 Task: Assign in the project CodeWorks the issue 'Upgrade and migrate company servers to a cloud-based solution' to the sprint 'Automated Testing Sprint'. Assign in the project CodeWorks the issue 'Develop a new online marketplace for a specific industry' to the sprint 'Automated Testing Sprint'. Assign in the project CodeWorks the issue 'Integrate website with email marketing platforms' to the sprint 'Automated Testing Sprint'. Assign in the project CodeWorks the issue 'Develop a new online survey and feedback system' to the sprint 'Automated Testing Sprint'
Action: Mouse moved to (185, 49)
Screenshot: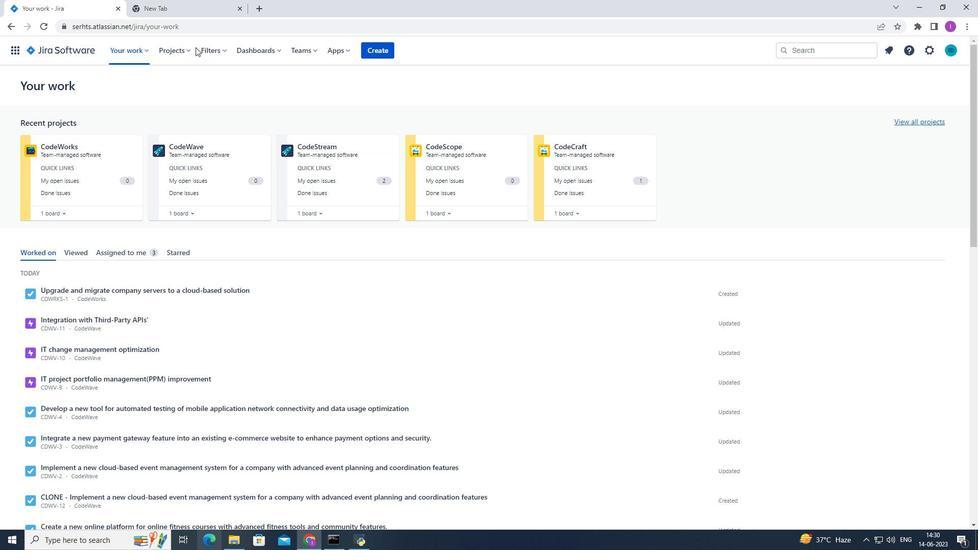 
Action: Mouse pressed left at (185, 49)
Screenshot: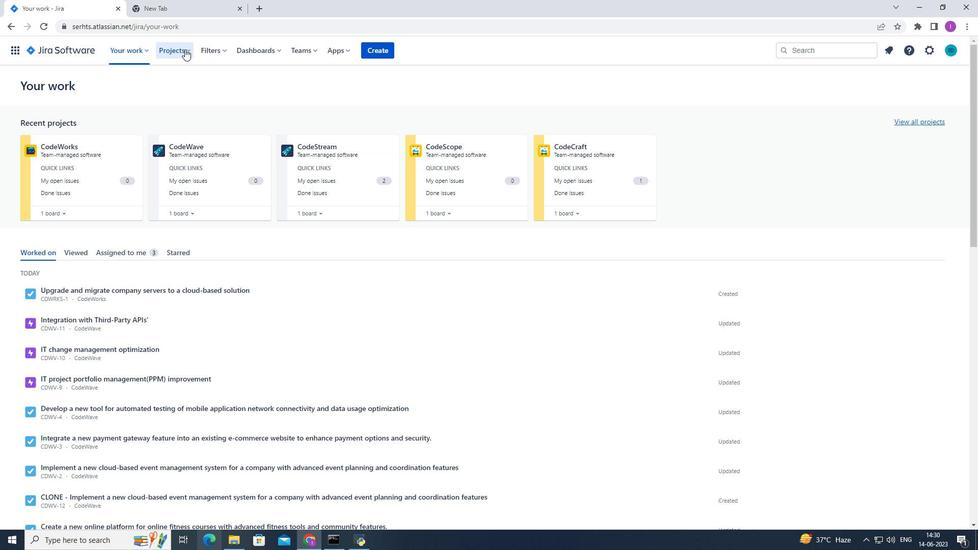 
Action: Mouse moved to (191, 93)
Screenshot: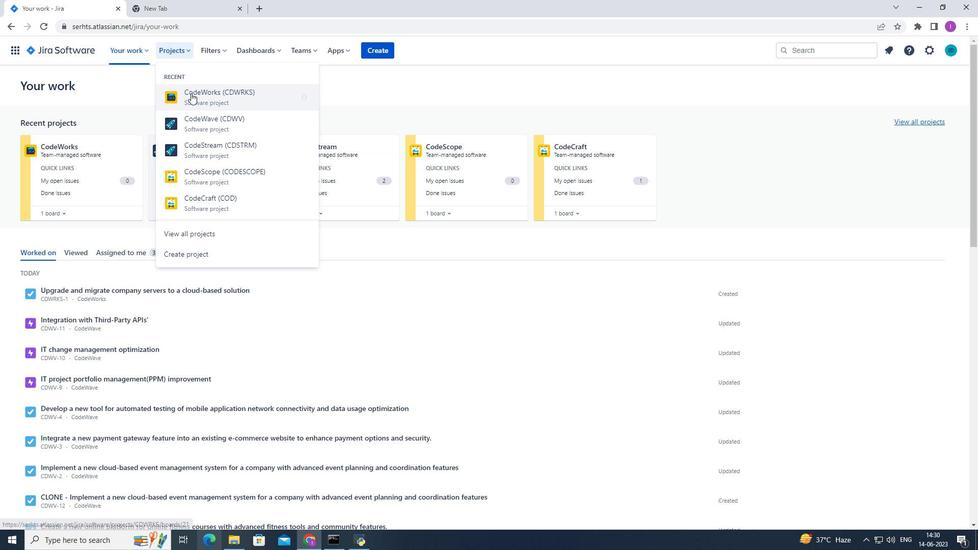 
Action: Mouse pressed left at (191, 93)
Screenshot: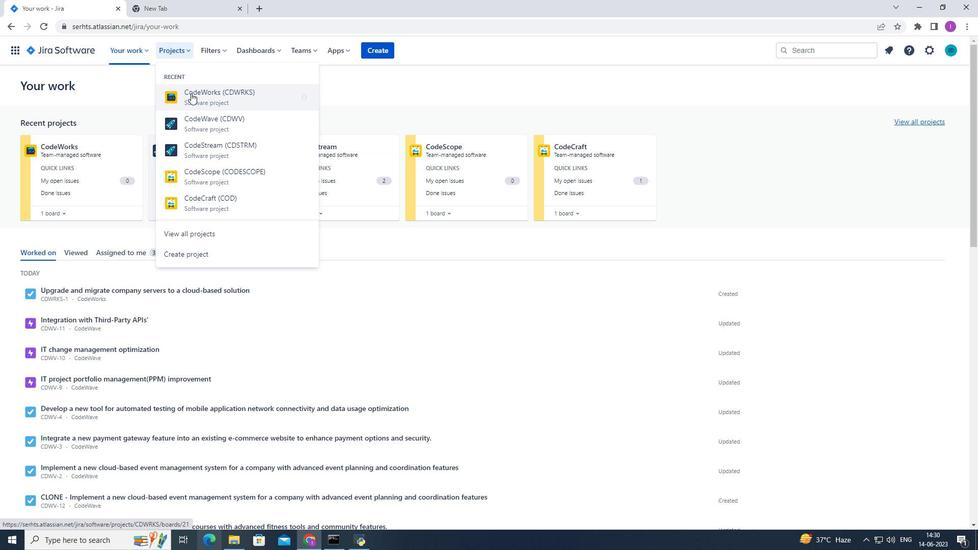 
Action: Mouse moved to (60, 159)
Screenshot: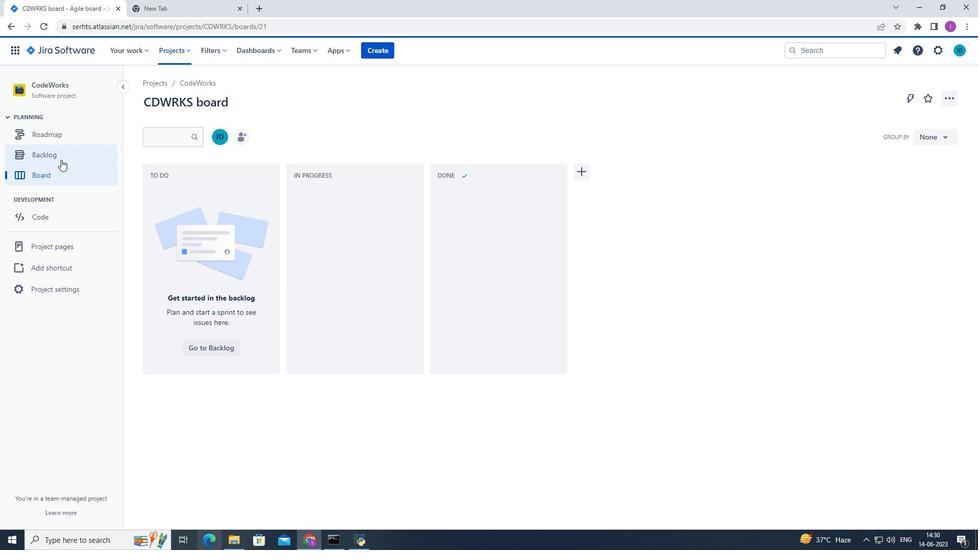 
Action: Mouse pressed left at (60, 159)
Screenshot: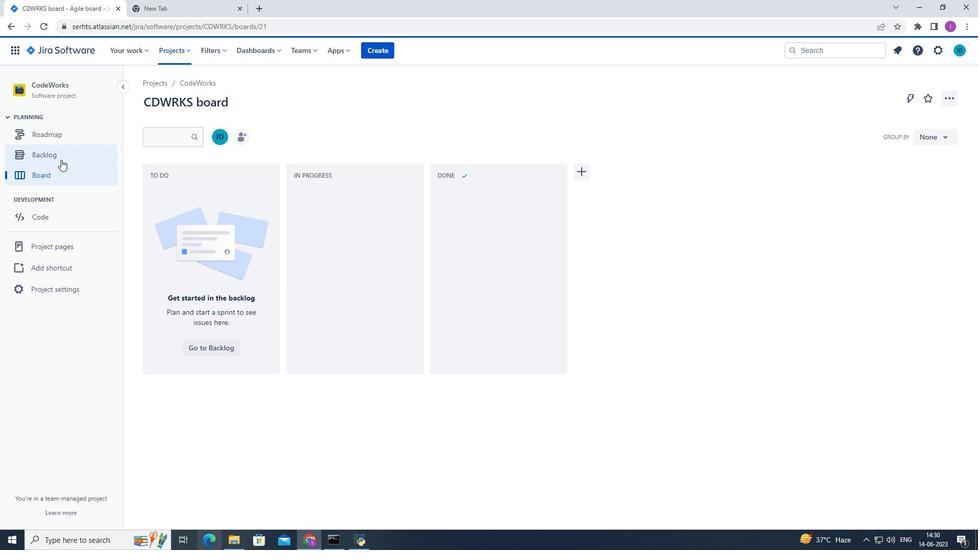 
Action: Mouse moved to (712, 411)
Screenshot: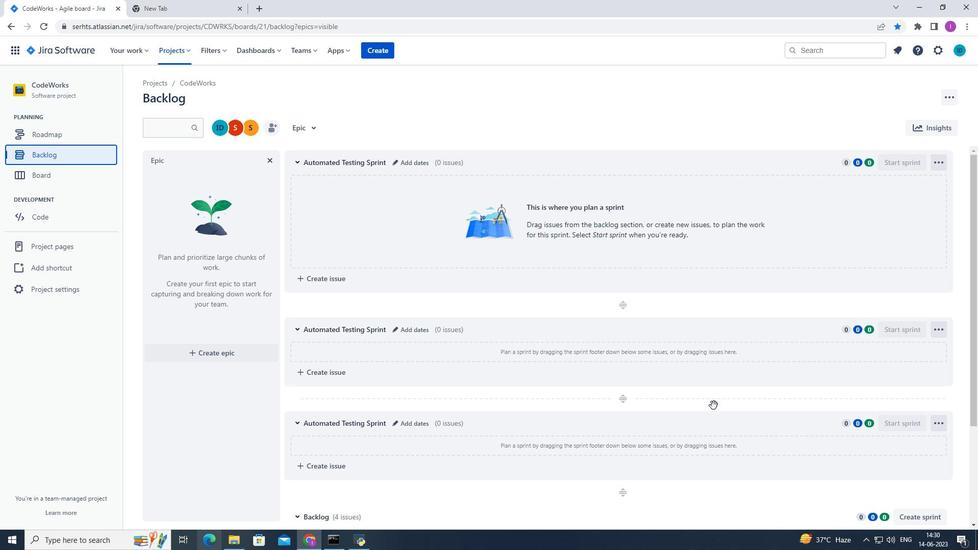 
Action: Mouse scrolled (712, 409) with delta (0, 0)
Screenshot: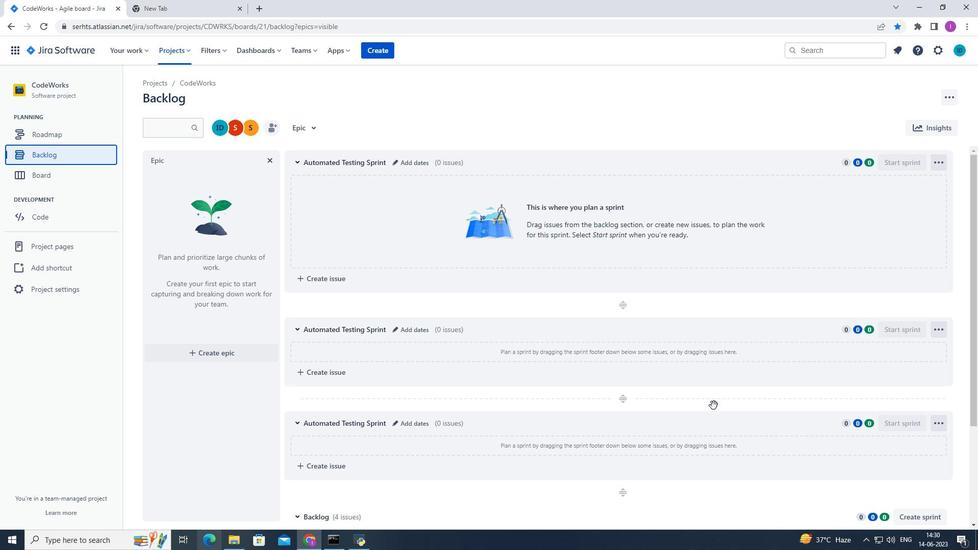 
Action: Mouse moved to (712, 415)
Screenshot: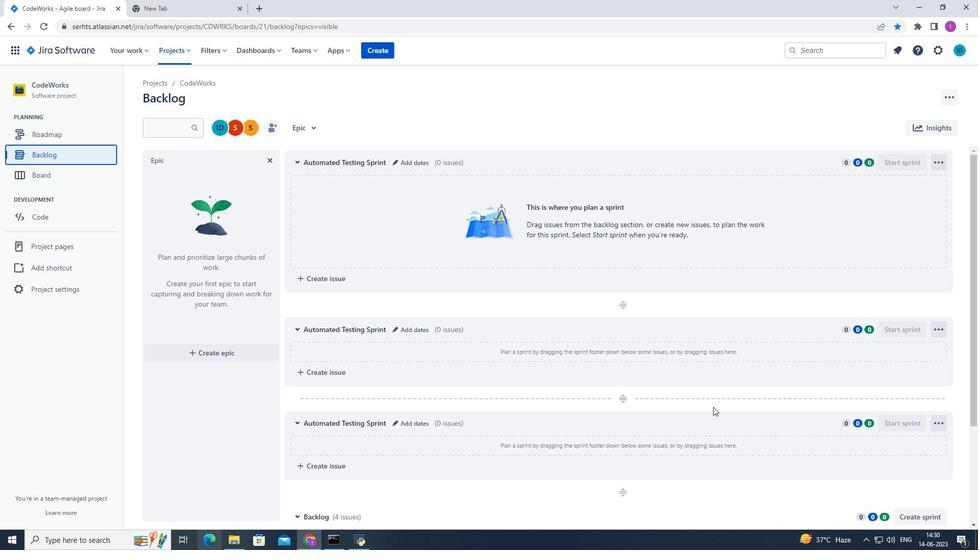 
Action: Mouse scrolled (712, 414) with delta (0, 0)
Screenshot: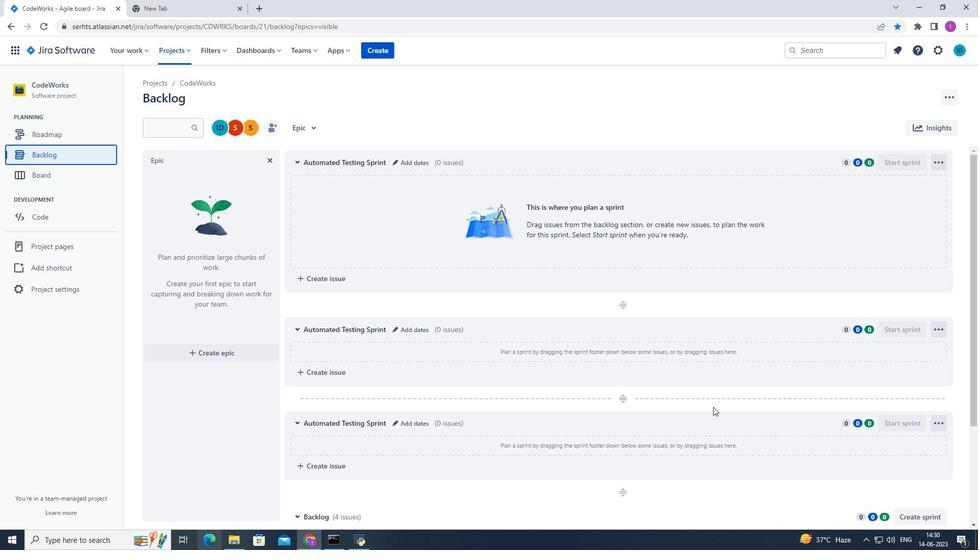
Action: Mouse moved to (712, 417)
Screenshot: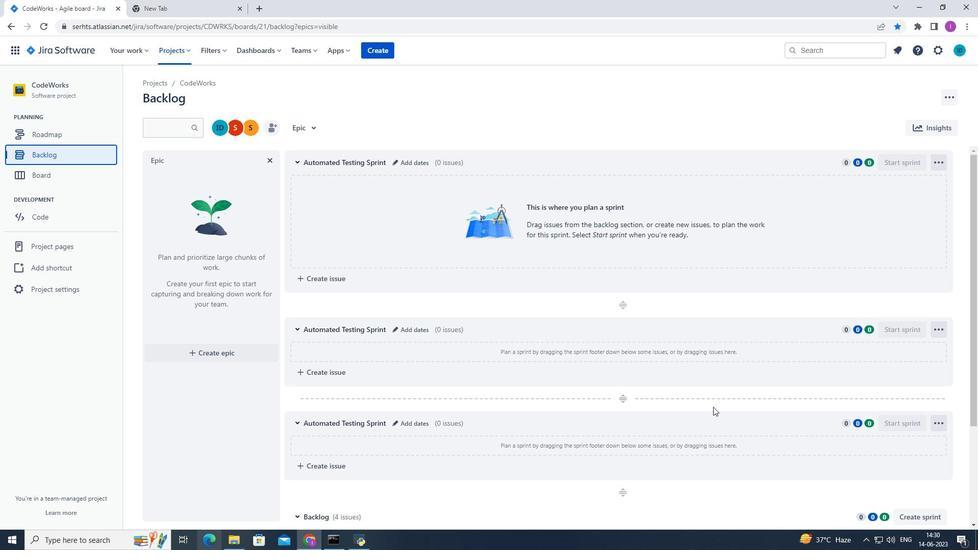 
Action: Mouse scrolled (712, 417) with delta (0, 0)
Screenshot: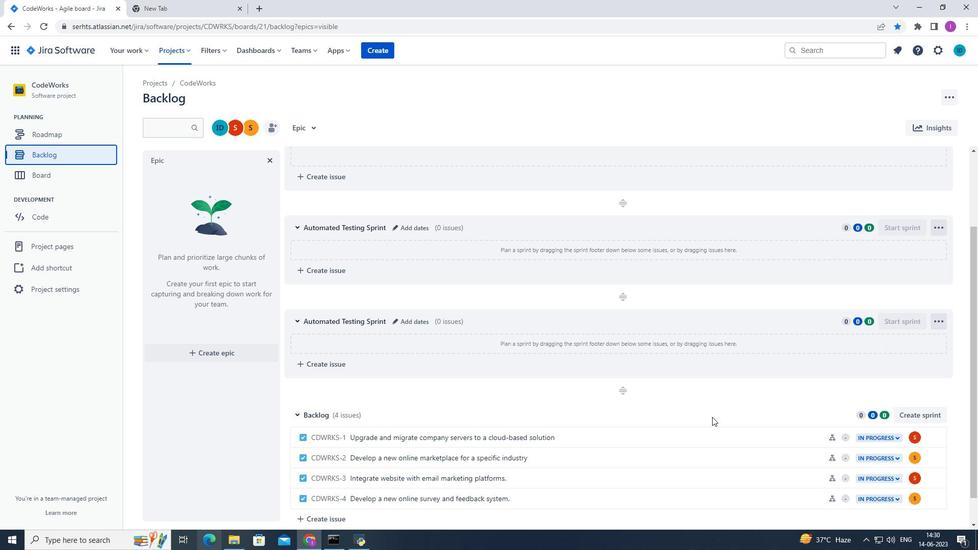 
Action: Mouse moved to (714, 419)
Screenshot: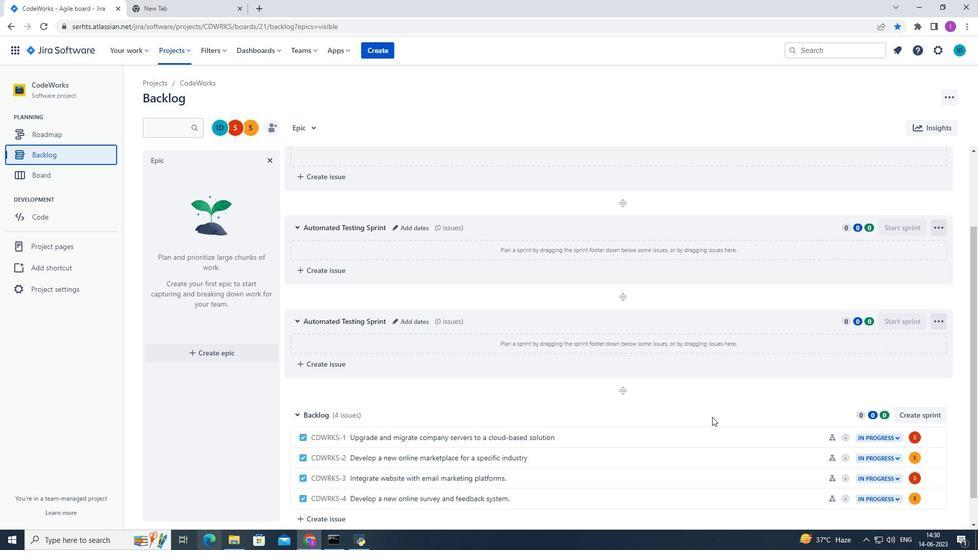 
Action: Mouse scrolled (713, 417) with delta (0, 0)
Screenshot: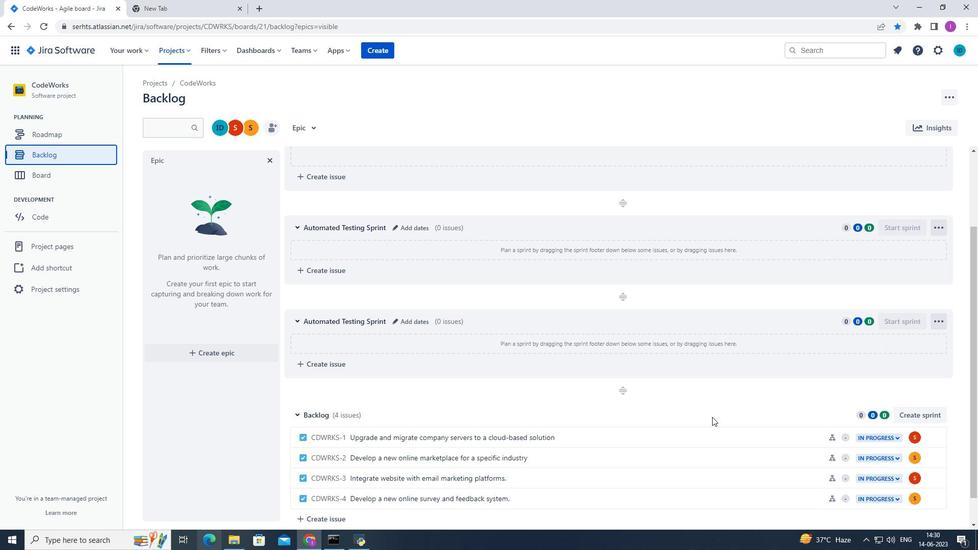 
Action: Mouse moved to (715, 419)
Screenshot: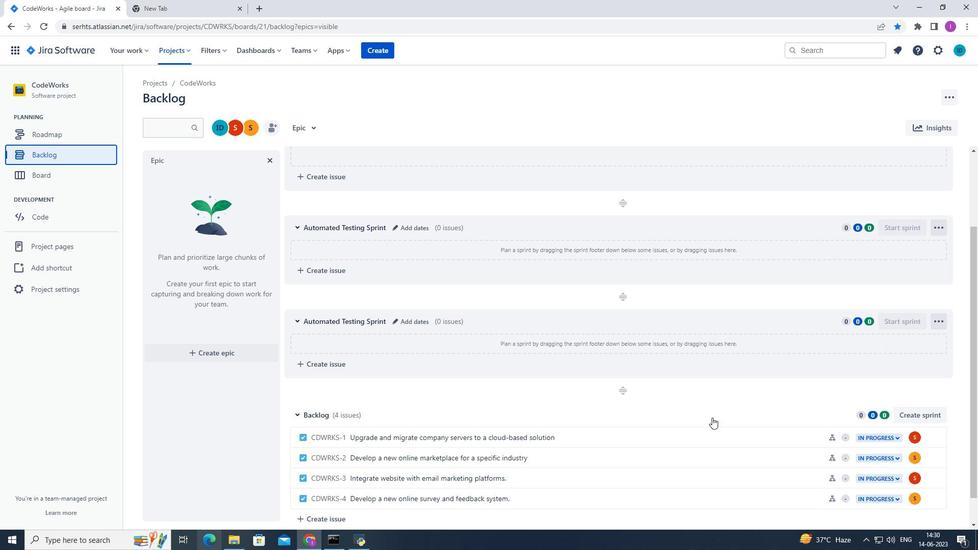 
Action: Mouse scrolled (714, 418) with delta (0, 0)
Screenshot: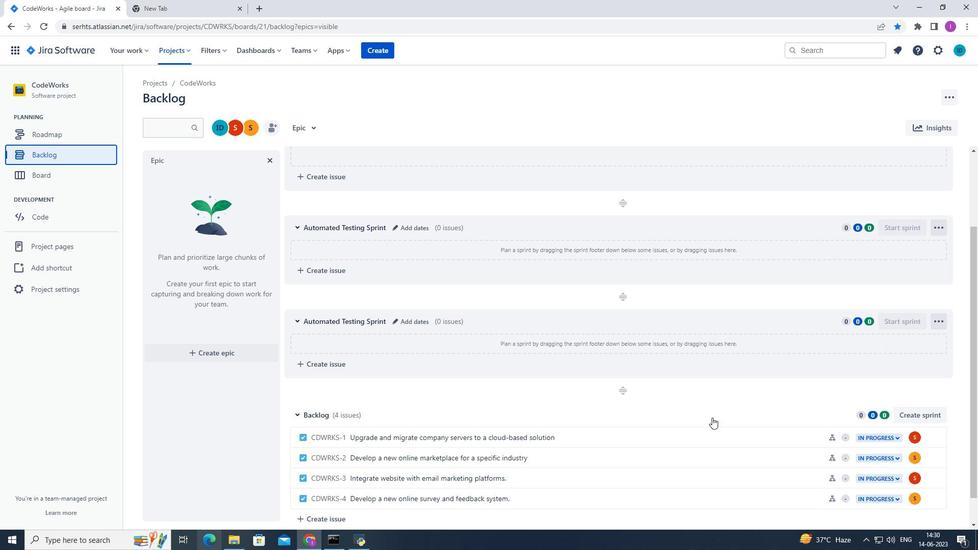 
Action: Mouse scrolled (715, 418) with delta (0, 0)
Screenshot: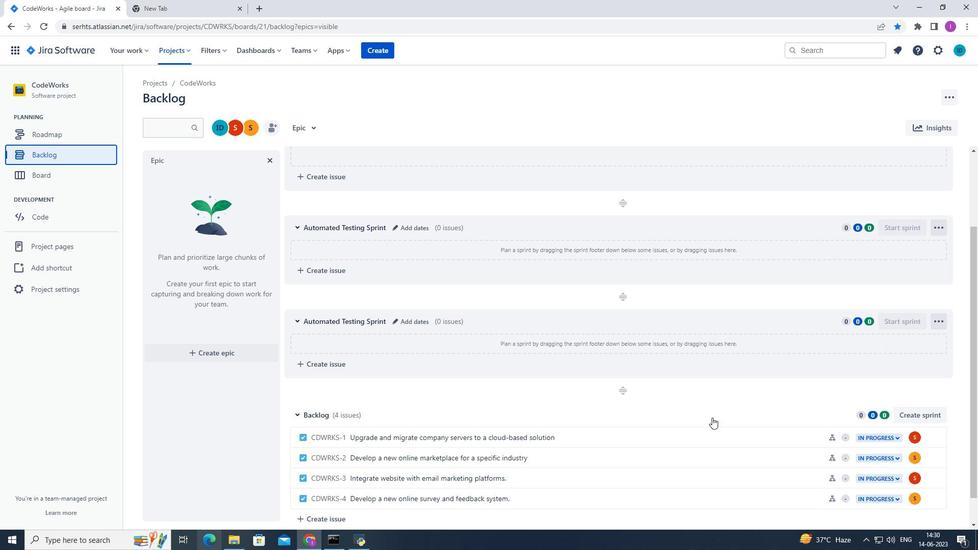 
Action: Mouse moved to (935, 405)
Screenshot: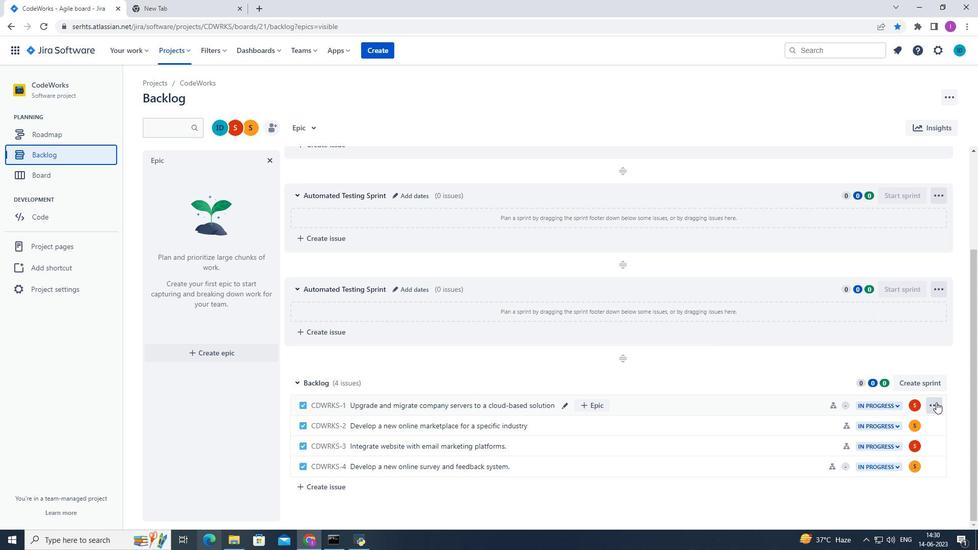 
Action: Mouse pressed left at (935, 405)
Screenshot: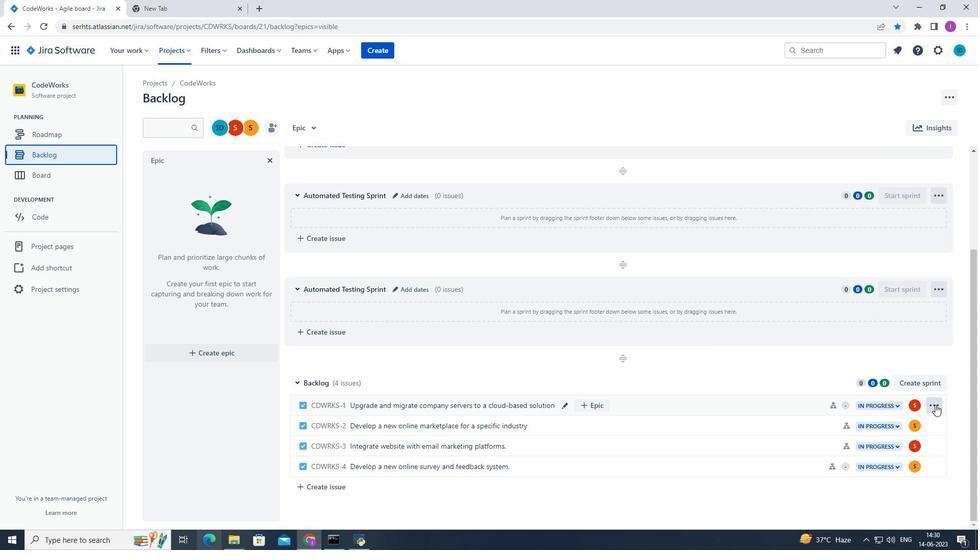 
Action: Mouse moved to (907, 319)
Screenshot: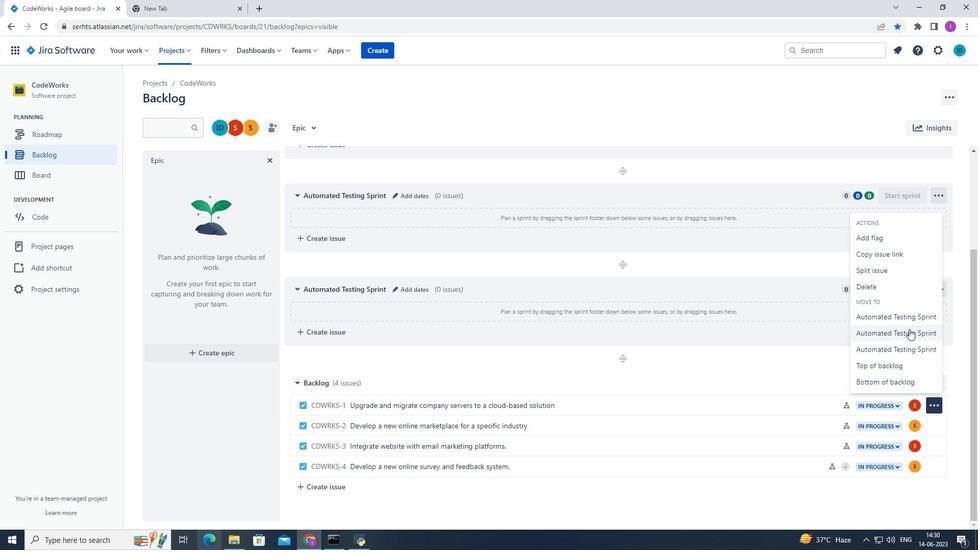 
Action: Mouse pressed left at (907, 319)
Screenshot: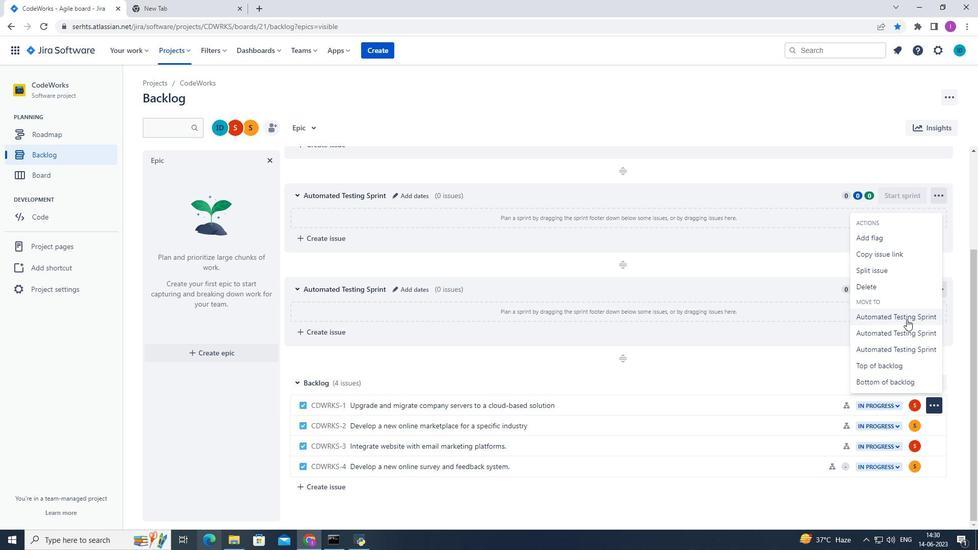 
Action: Mouse moved to (938, 428)
Screenshot: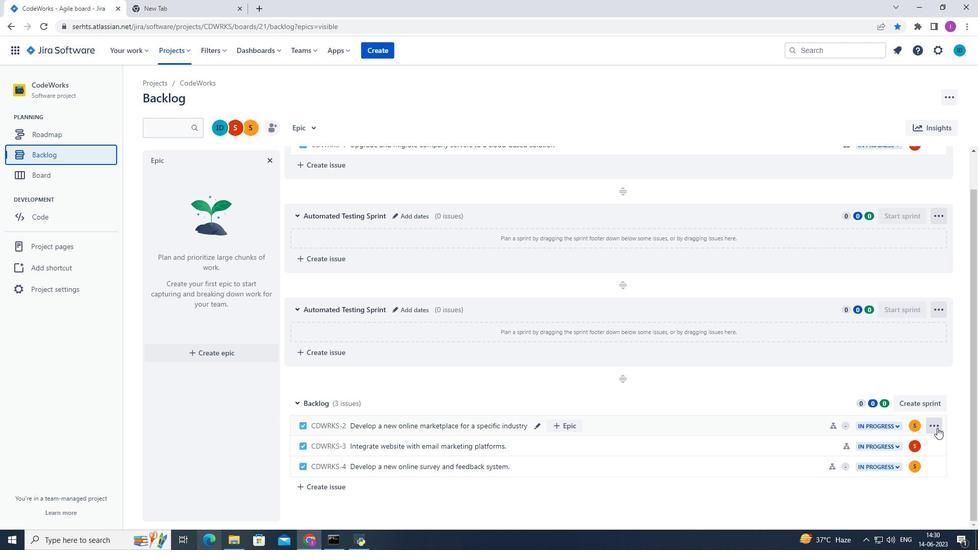 
Action: Mouse pressed left at (938, 428)
Screenshot: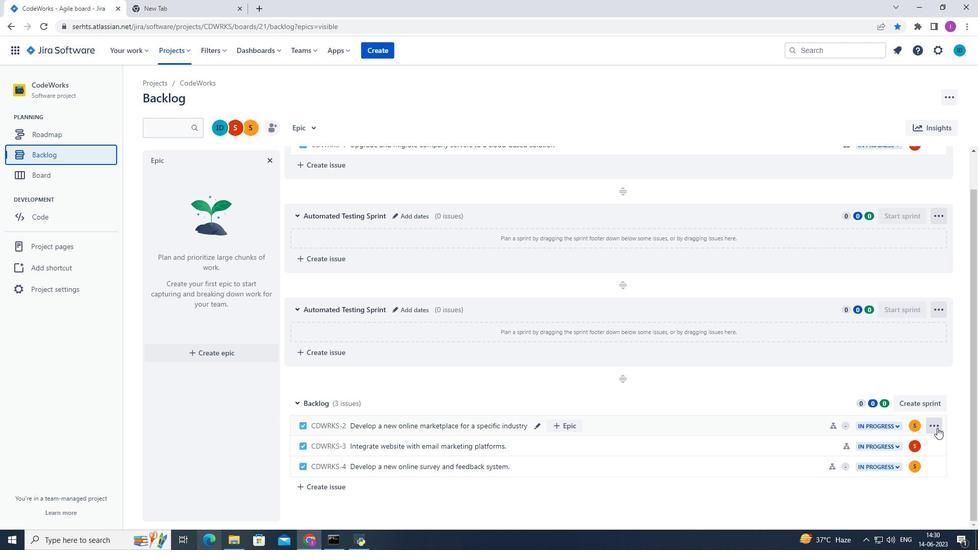 
Action: Mouse moved to (917, 350)
Screenshot: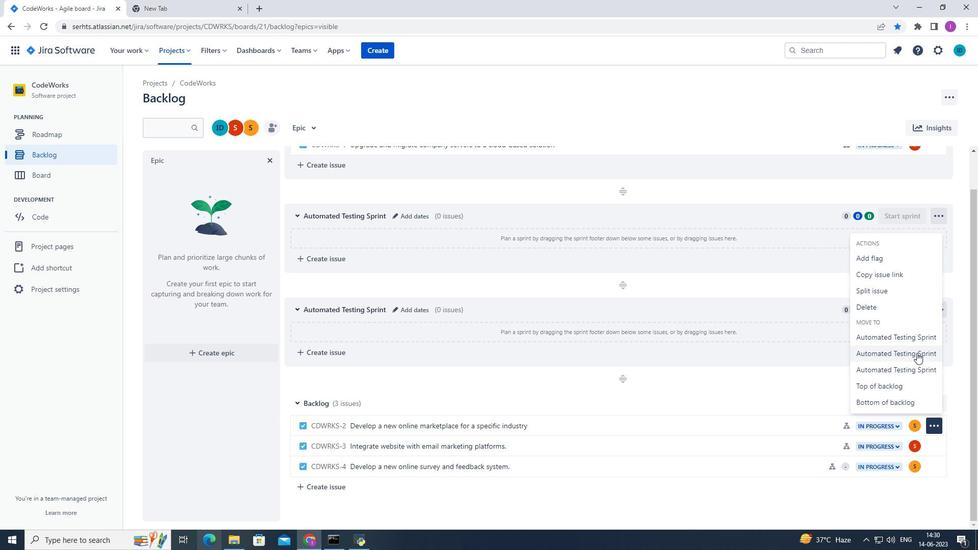 
Action: Mouse pressed left at (917, 350)
Screenshot: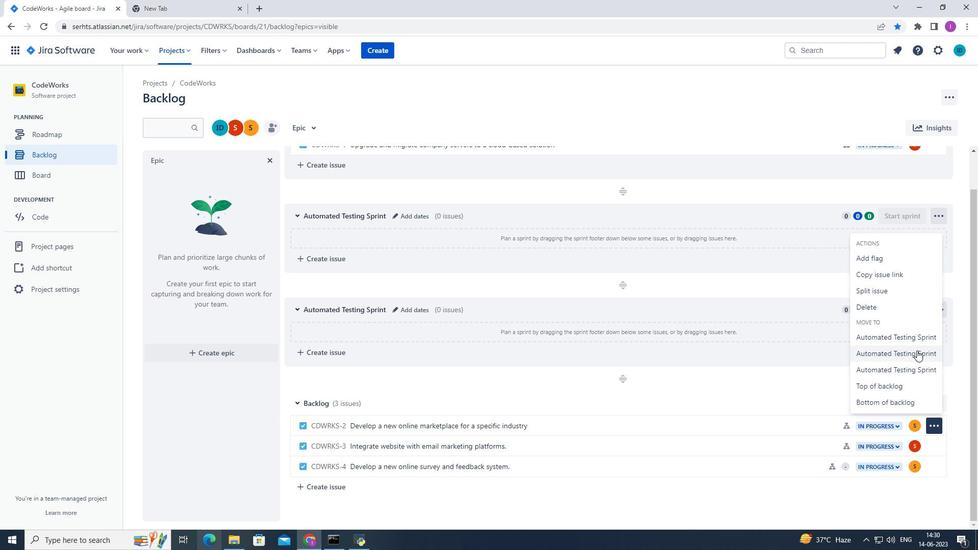 
Action: Mouse moved to (940, 448)
Screenshot: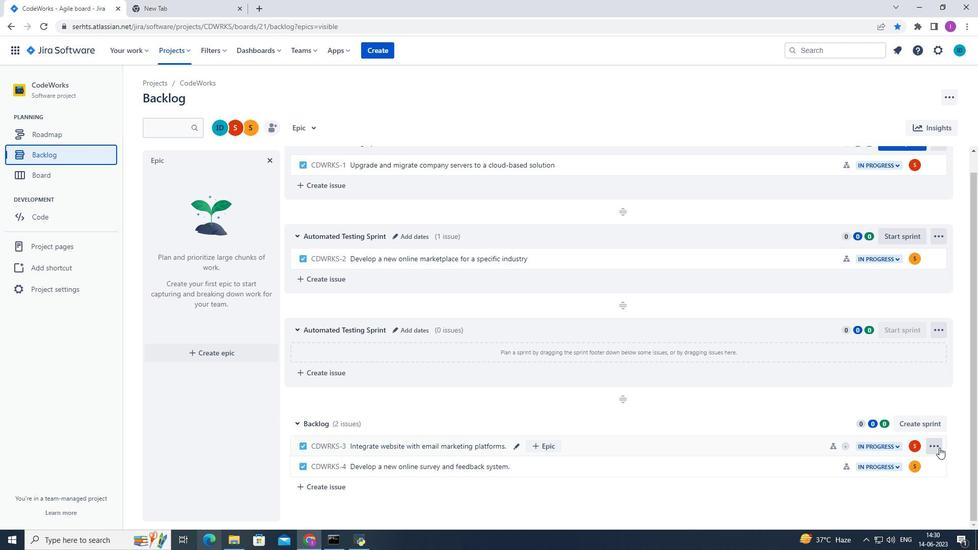 
Action: Mouse pressed left at (940, 448)
Screenshot: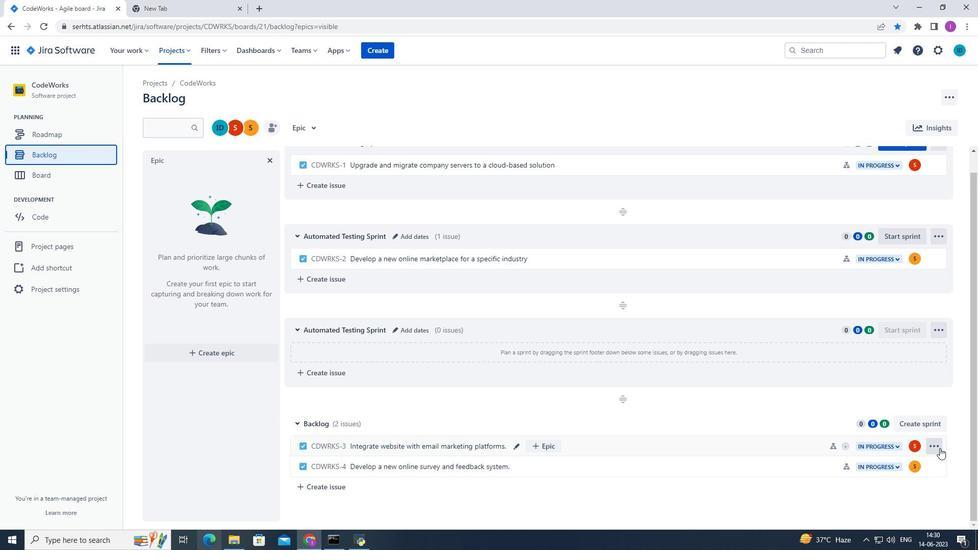 
Action: Mouse moved to (918, 384)
Screenshot: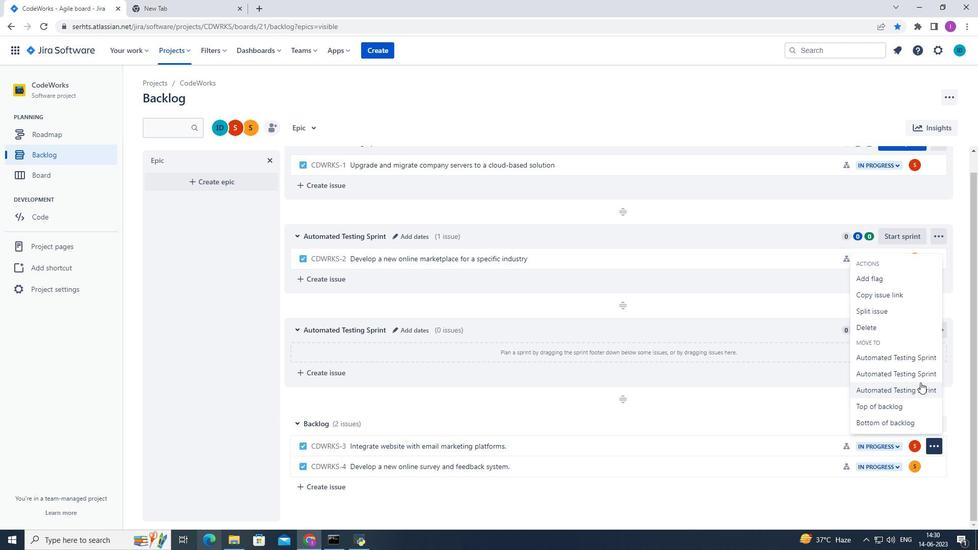 
Action: Mouse pressed left at (918, 384)
Screenshot: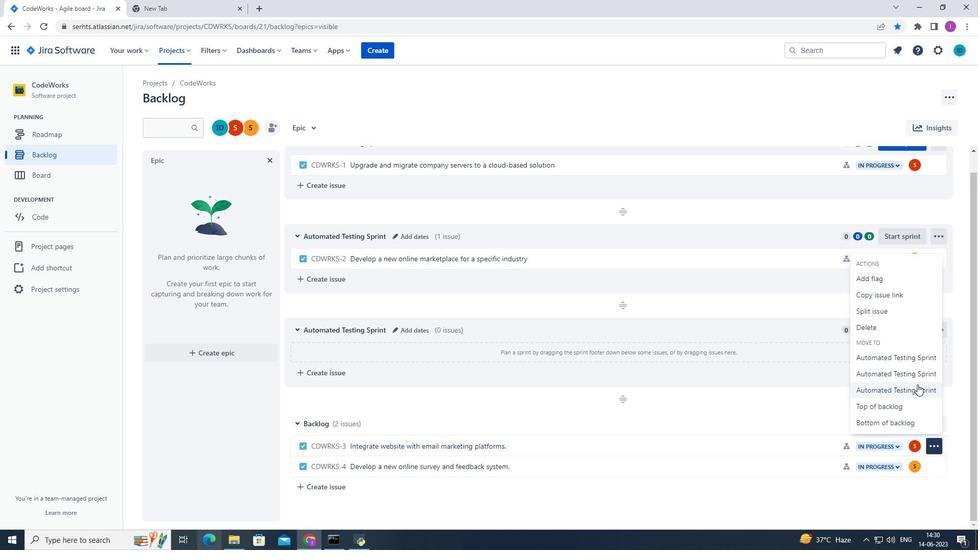 
Action: Mouse moved to (930, 464)
Screenshot: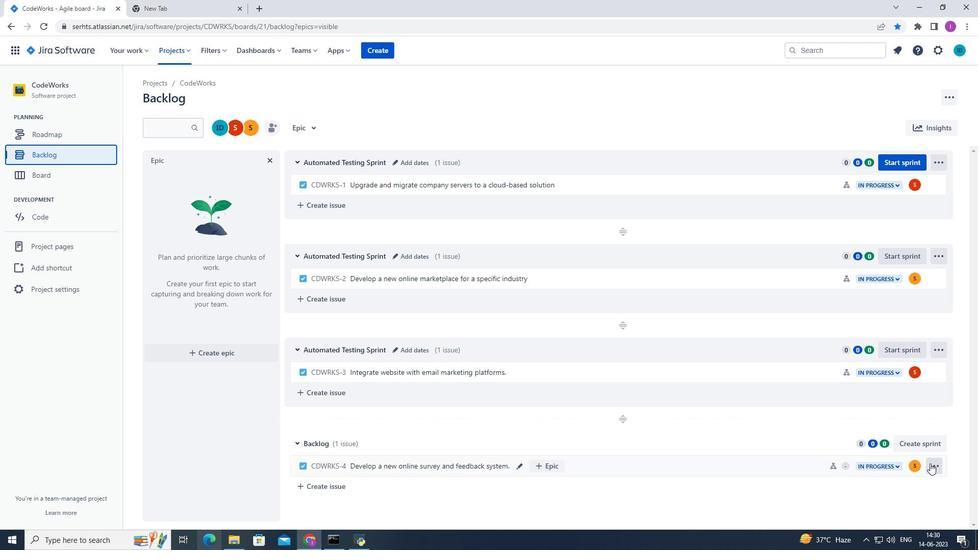 
Action: Mouse pressed left at (930, 464)
Screenshot: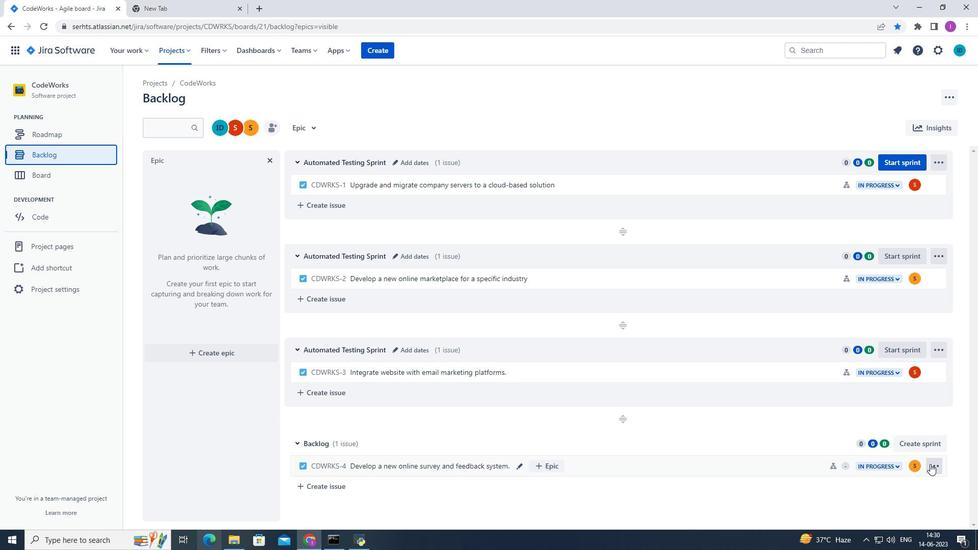 
Action: Mouse moved to (922, 410)
Screenshot: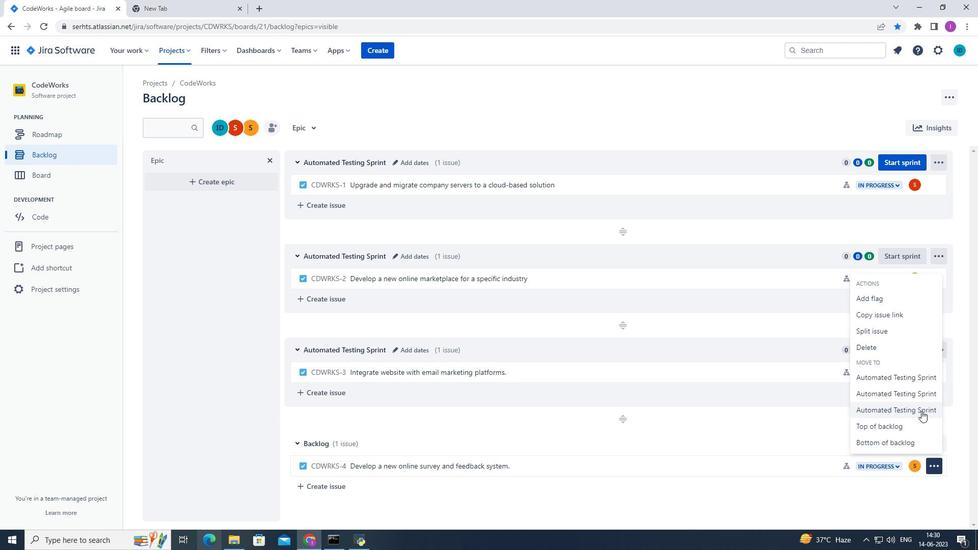 
Action: Mouse pressed left at (922, 410)
Screenshot: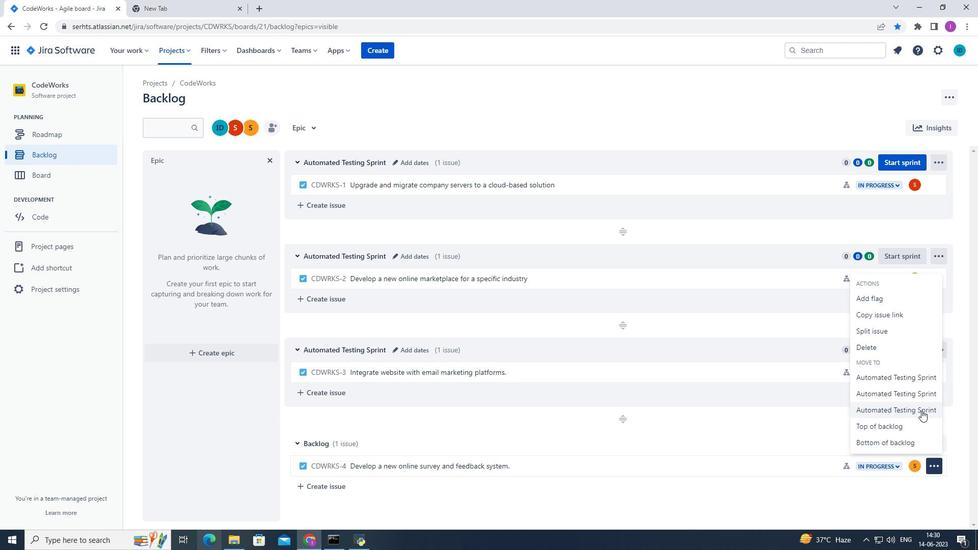 
Action: Mouse moved to (817, 428)
Screenshot: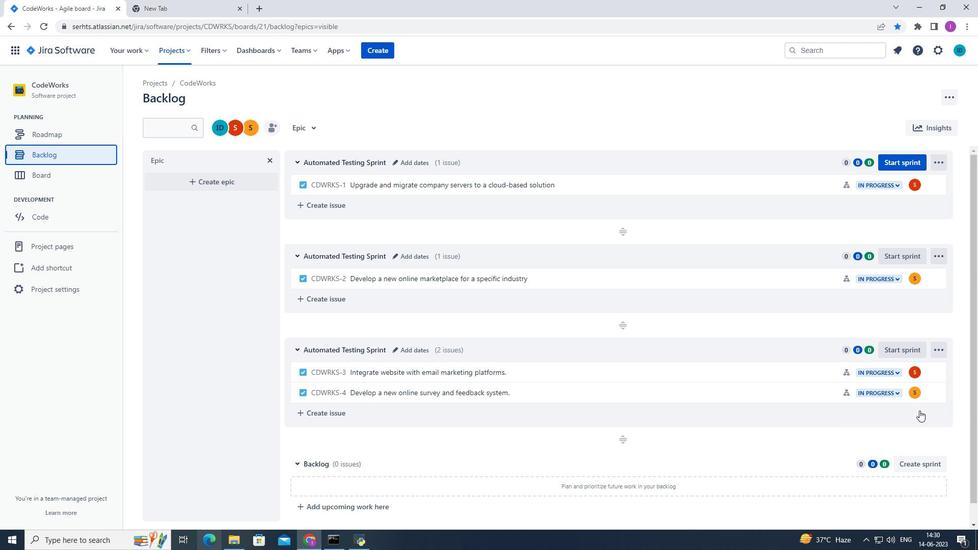 
